 Task: Create a due date automation when advanced on, 2 days after a card is due add content with a description not containing resume at 11:00 AM.
Action: Mouse moved to (1048, 85)
Screenshot: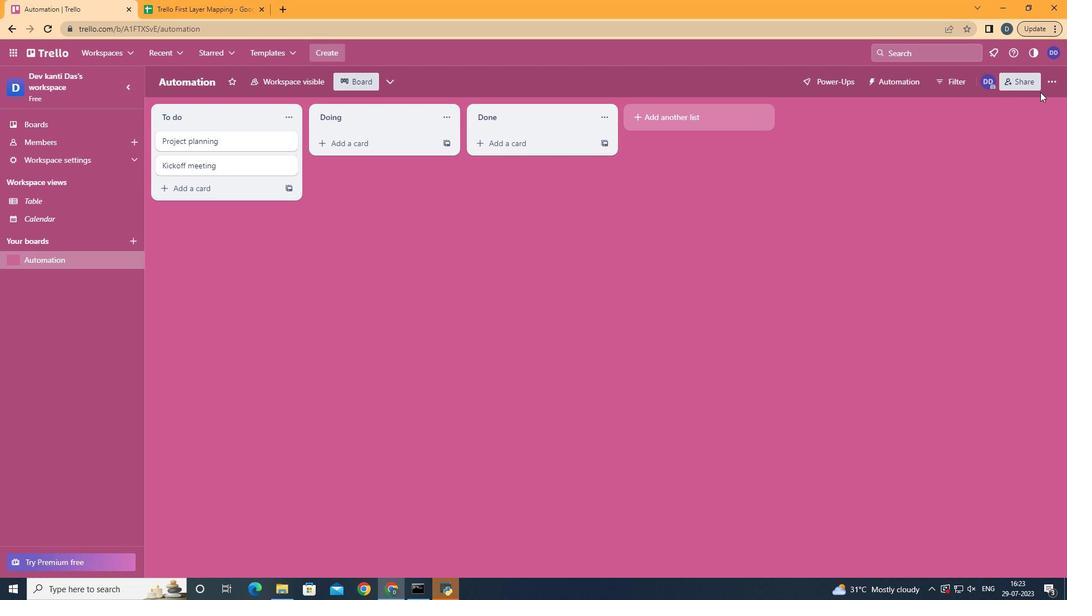 
Action: Mouse pressed left at (1048, 85)
Screenshot: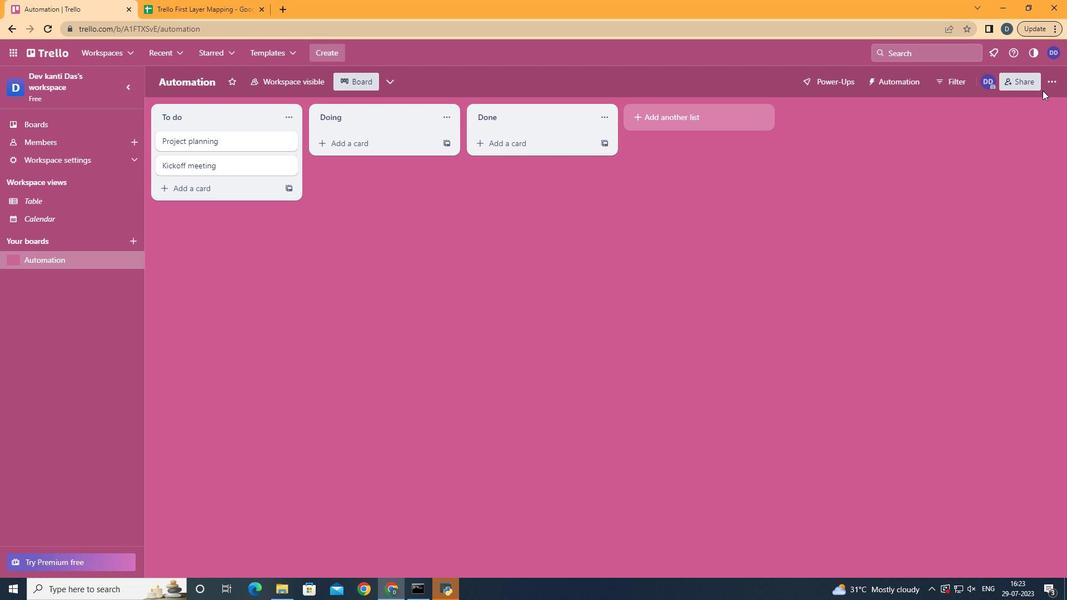 
Action: Mouse moved to (927, 228)
Screenshot: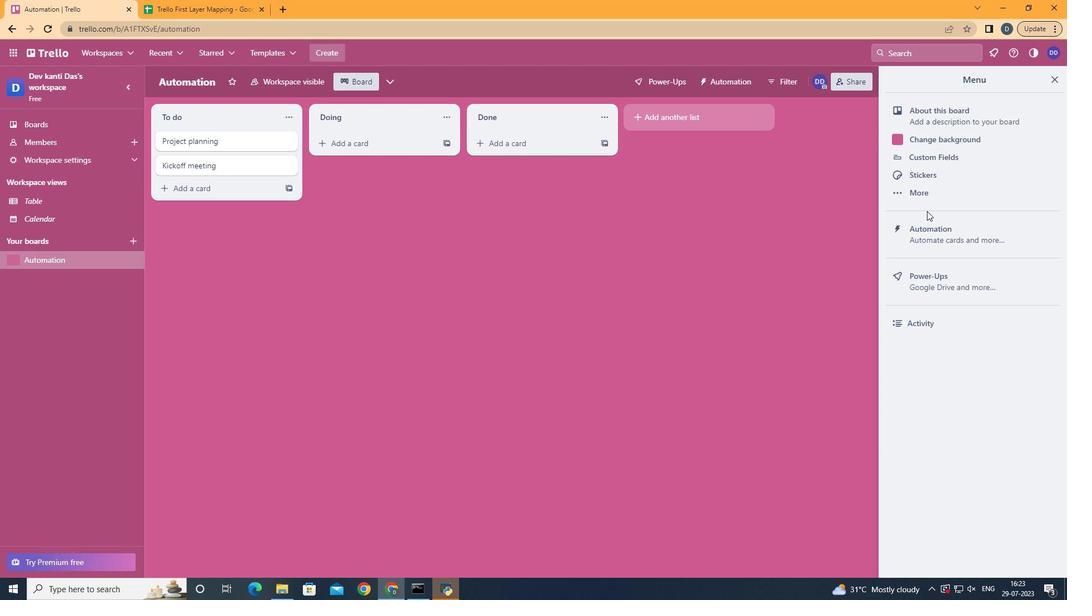 
Action: Mouse pressed left at (927, 228)
Screenshot: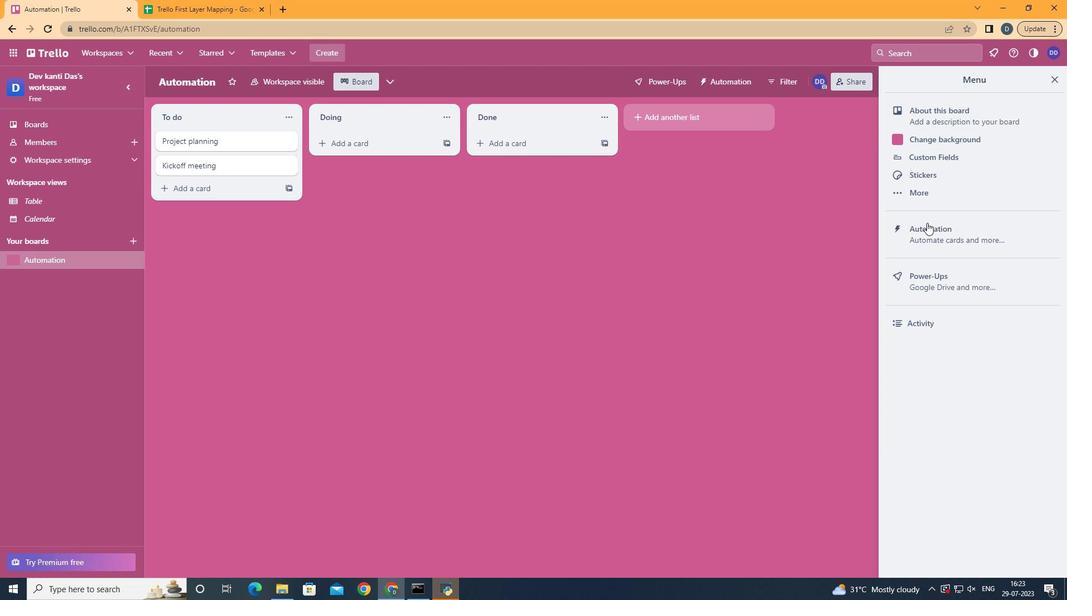 
Action: Mouse moved to (187, 196)
Screenshot: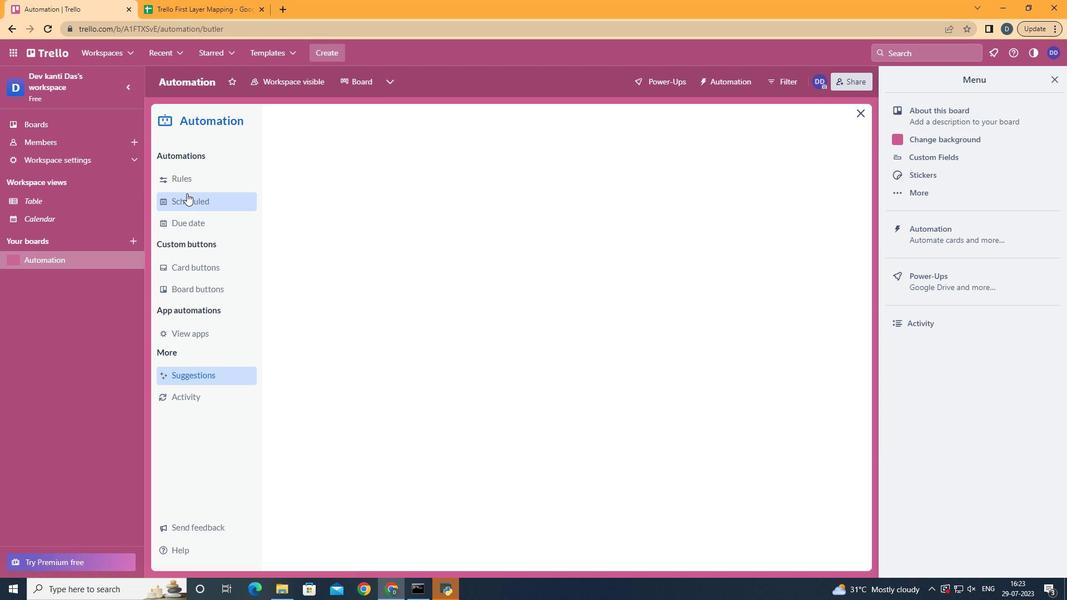 
Action: Mouse pressed left at (187, 196)
Screenshot: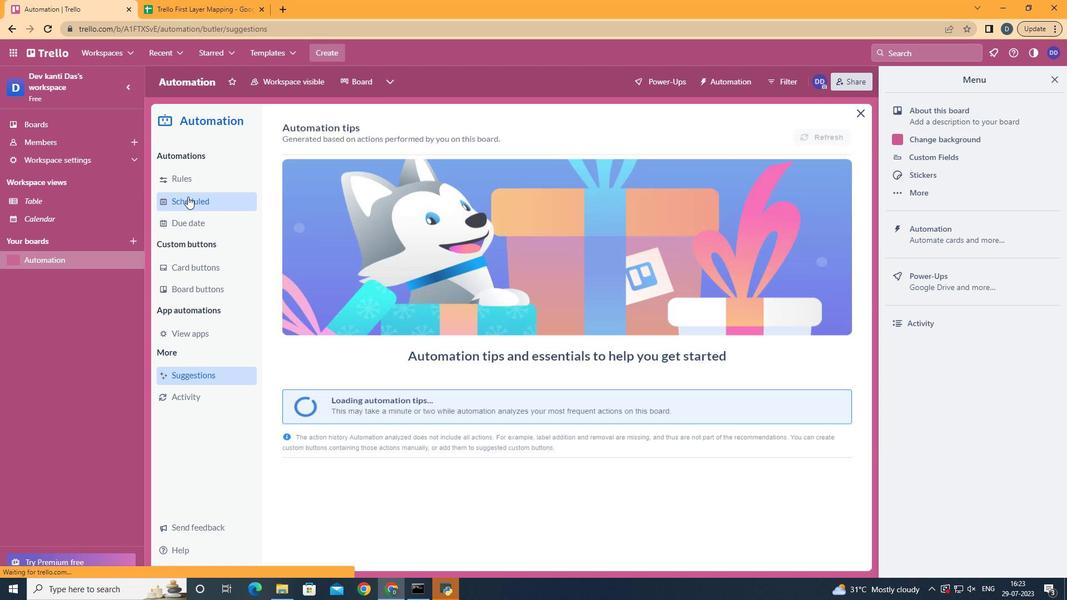 
Action: Mouse moved to (188, 226)
Screenshot: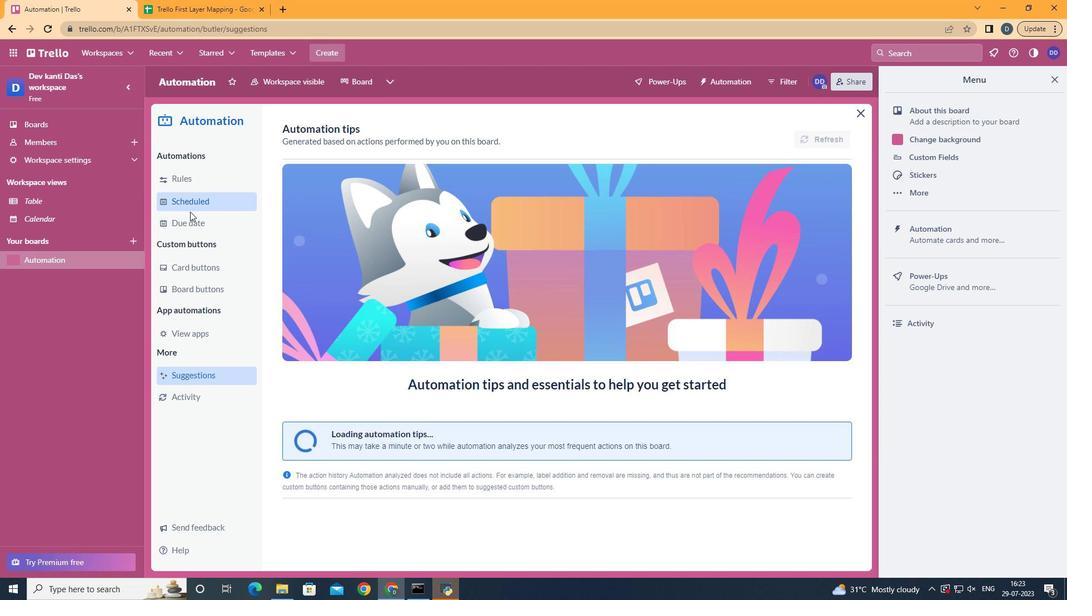
Action: Mouse pressed left at (188, 226)
Screenshot: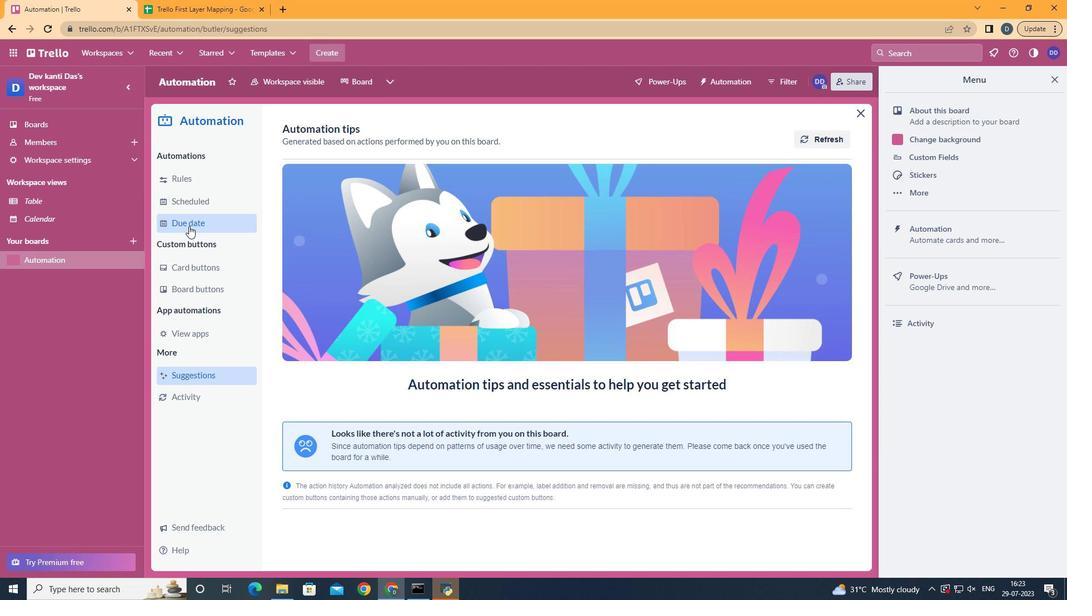
Action: Mouse moved to (801, 130)
Screenshot: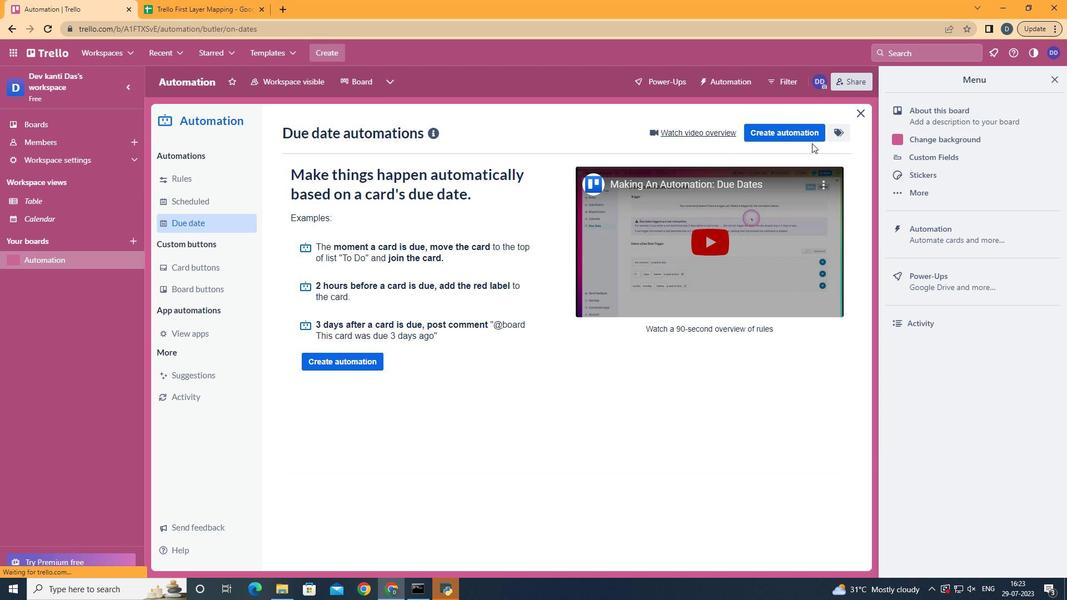 
Action: Mouse pressed left at (801, 130)
Screenshot: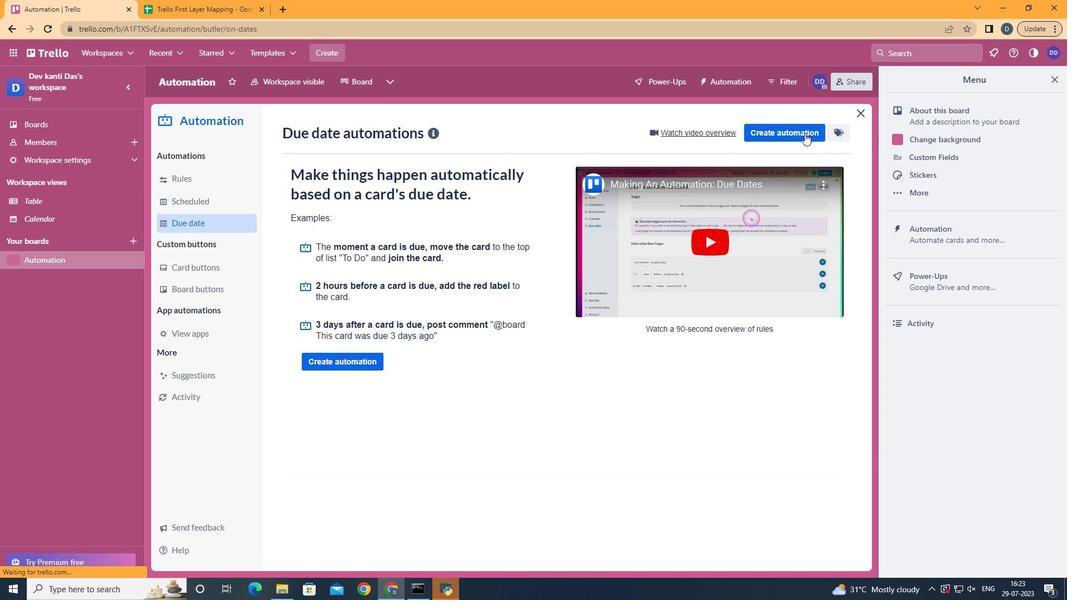 
Action: Mouse moved to (644, 237)
Screenshot: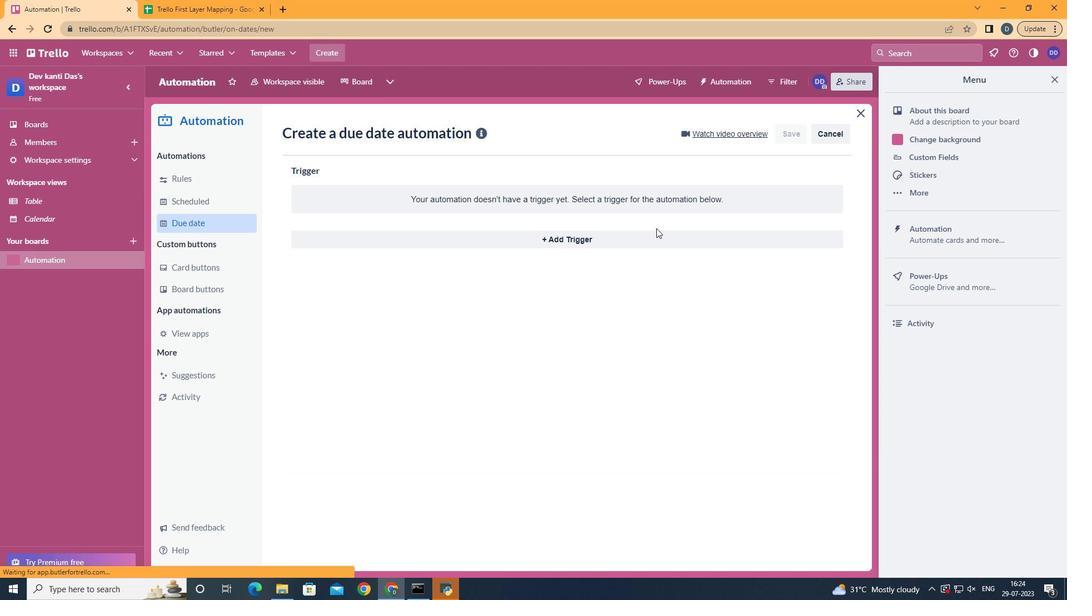 
Action: Mouse pressed left at (644, 237)
Screenshot: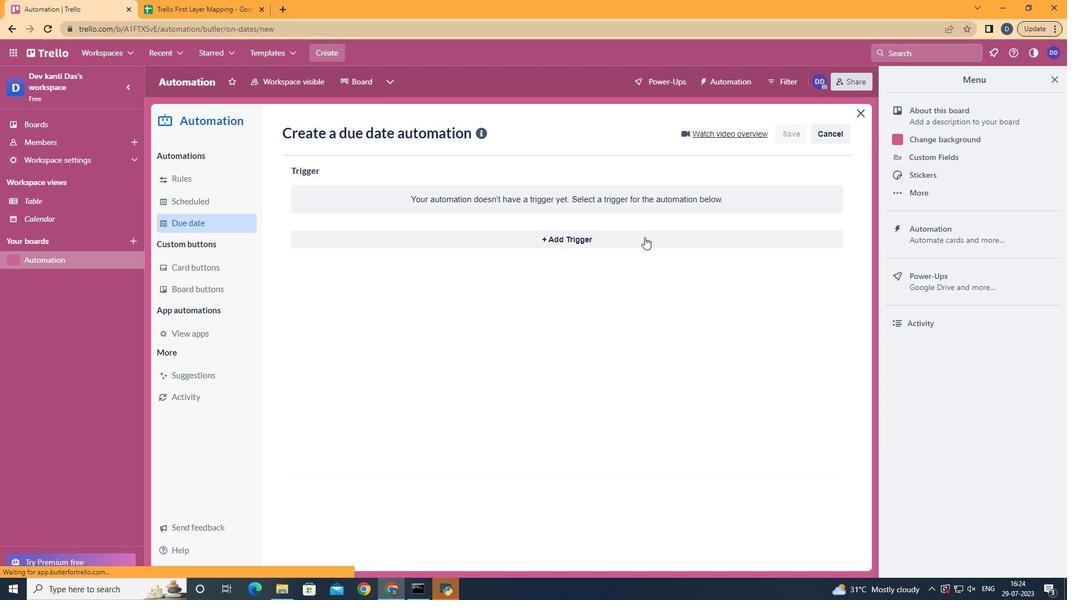 
Action: Mouse moved to (393, 444)
Screenshot: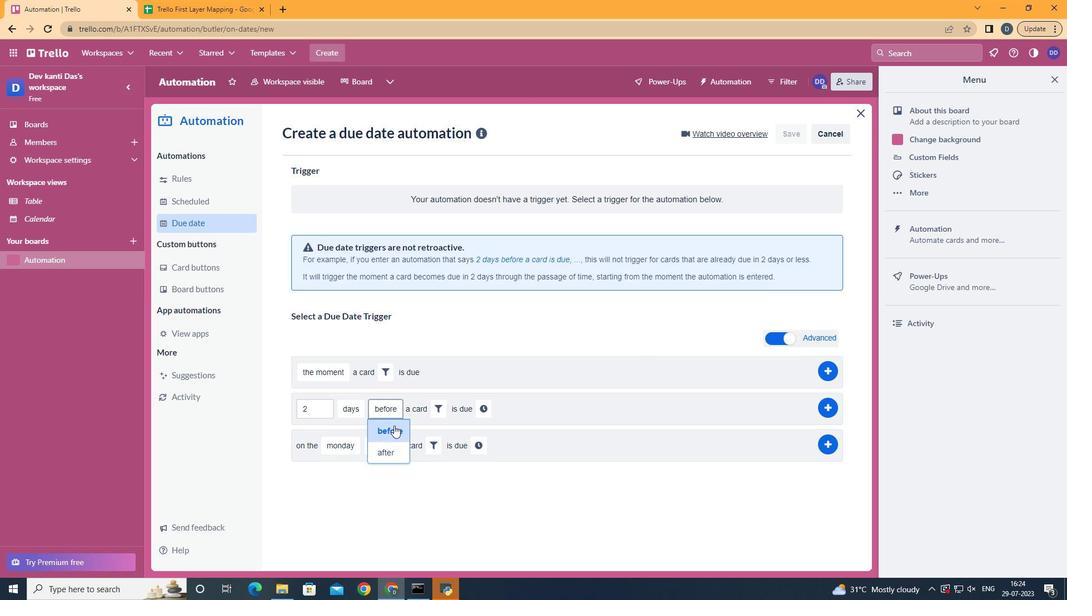 
Action: Mouse pressed left at (393, 444)
Screenshot: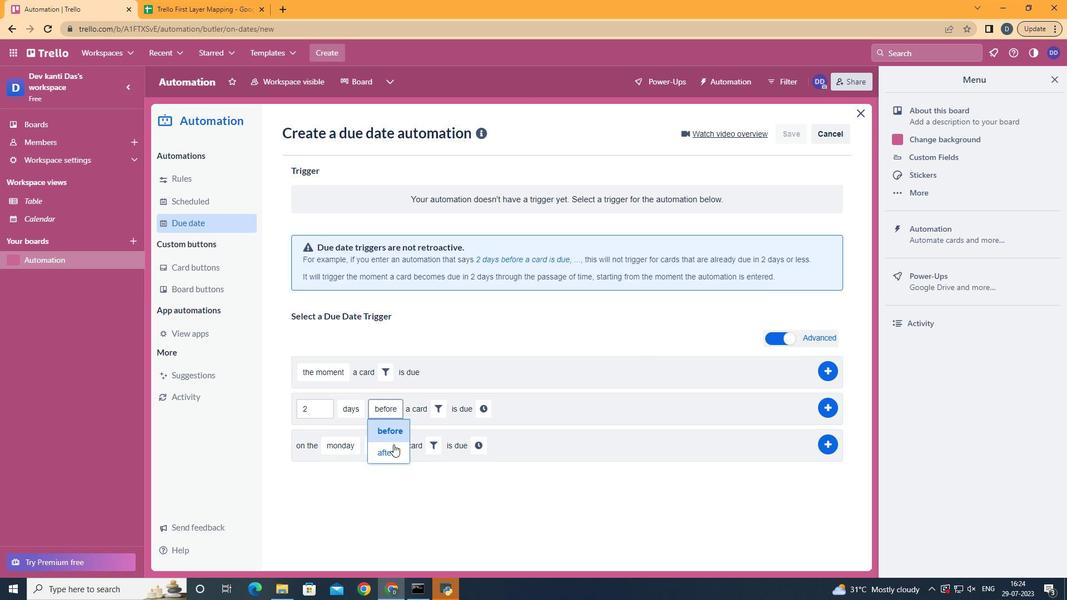 
Action: Mouse moved to (433, 406)
Screenshot: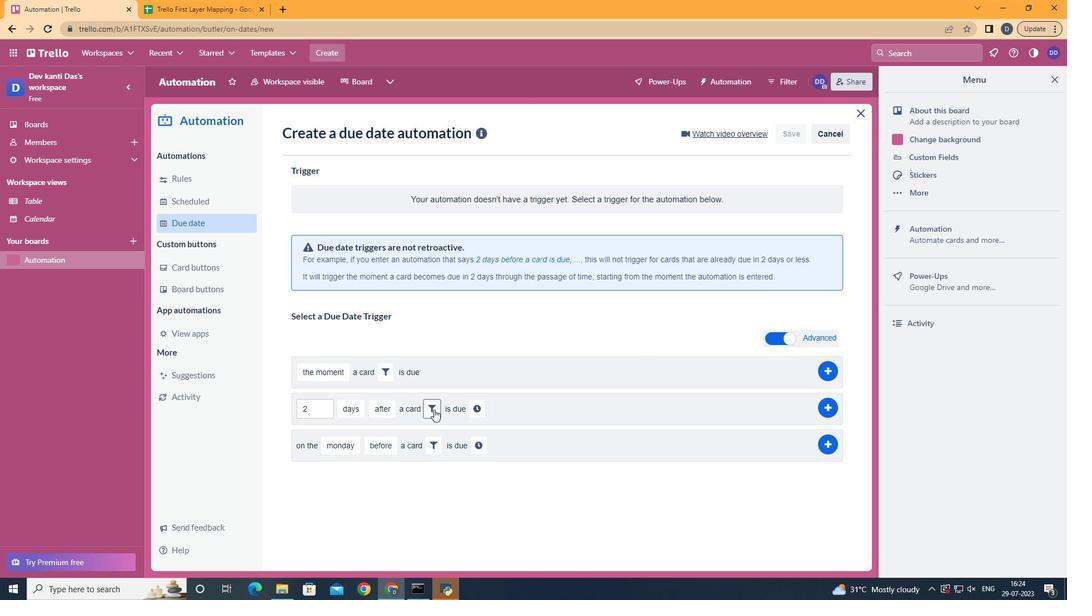 
Action: Mouse pressed left at (433, 406)
Screenshot: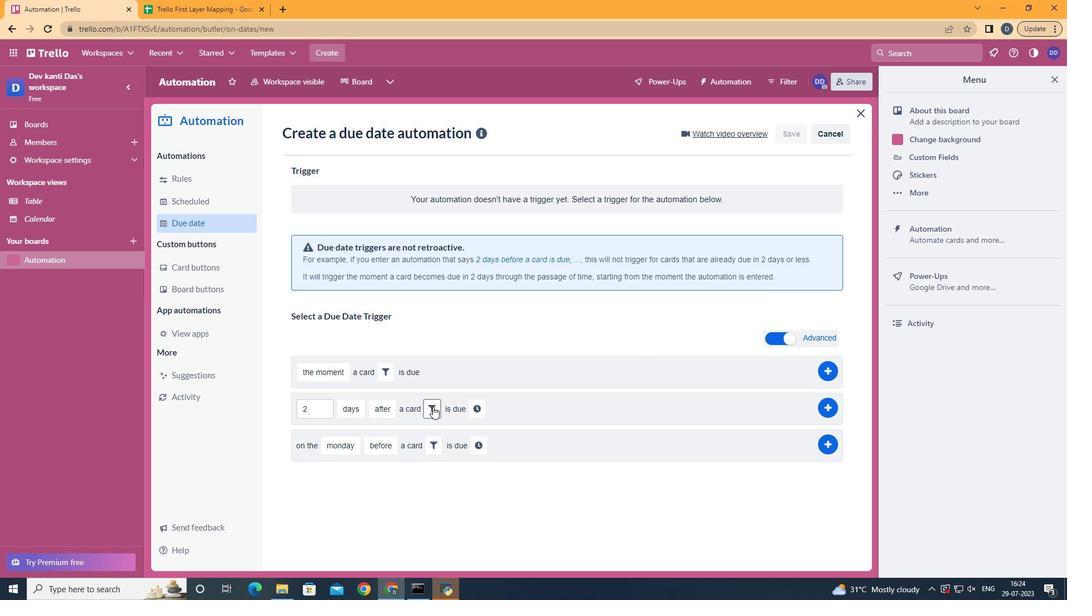 
Action: Mouse moved to (575, 451)
Screenshot: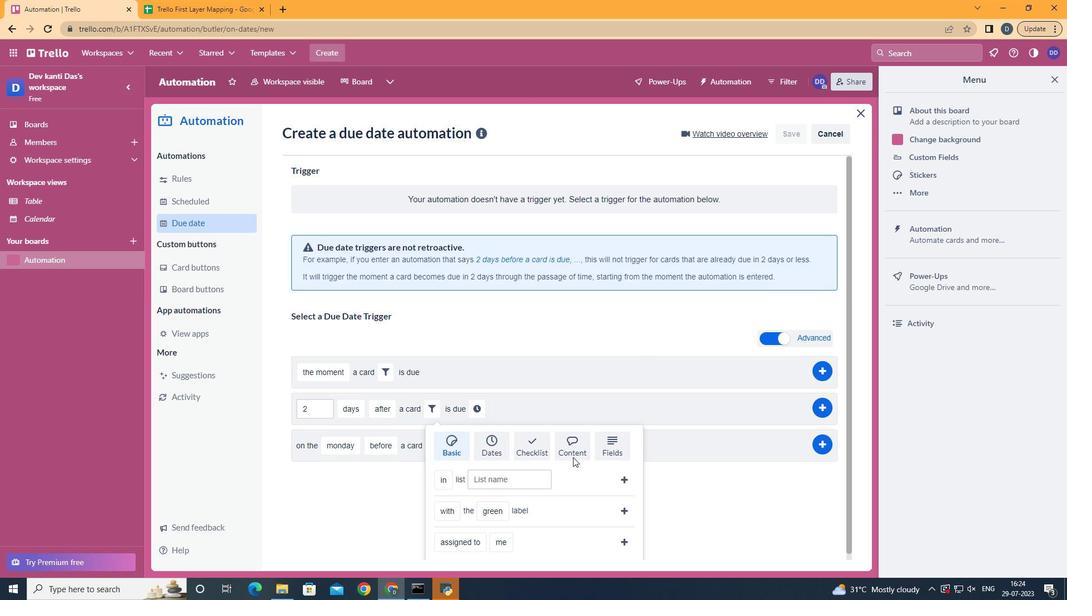 
Action: Mouse pressed left at (575, 451)
Screenshot: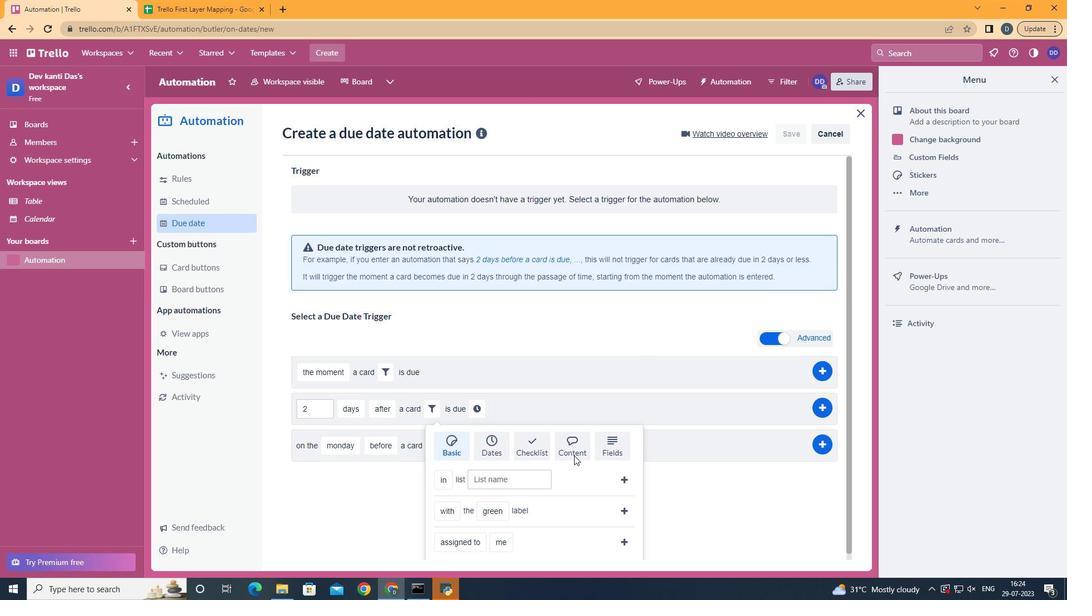 
Action: Mouse moved to (491, 523)
Screenshot: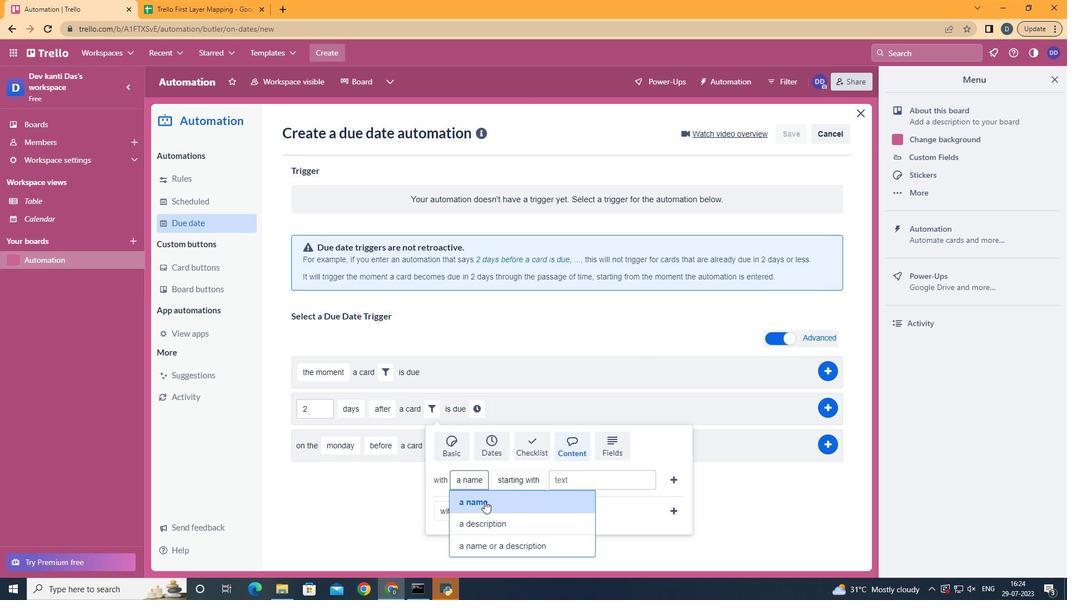 
Action: Mouse pressed left at (491, 523)
Screenshot: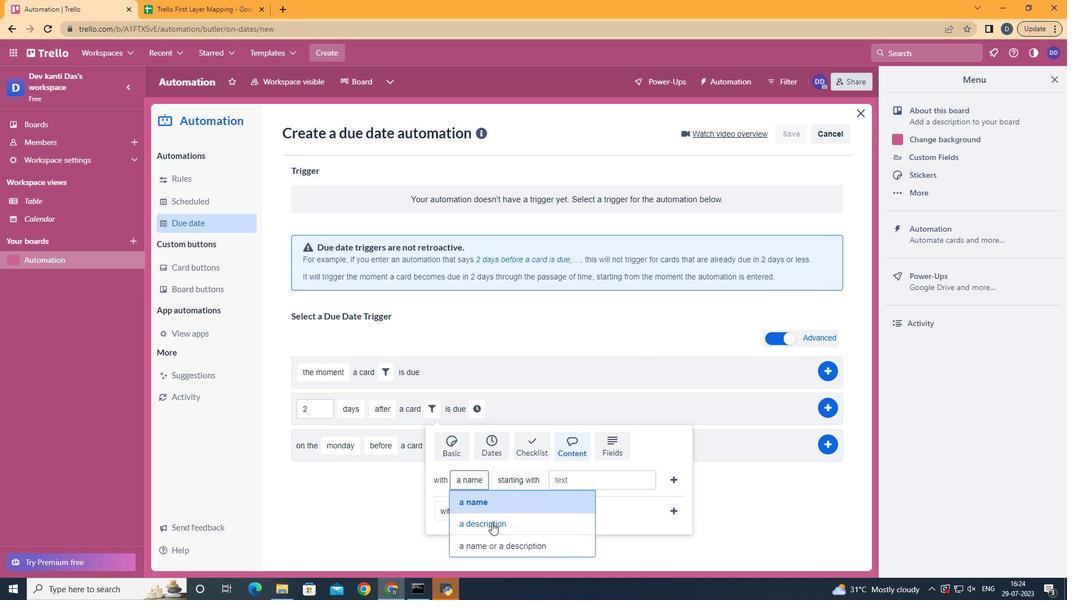 
Action: Mouse moved to (553, 458)
Screenshot: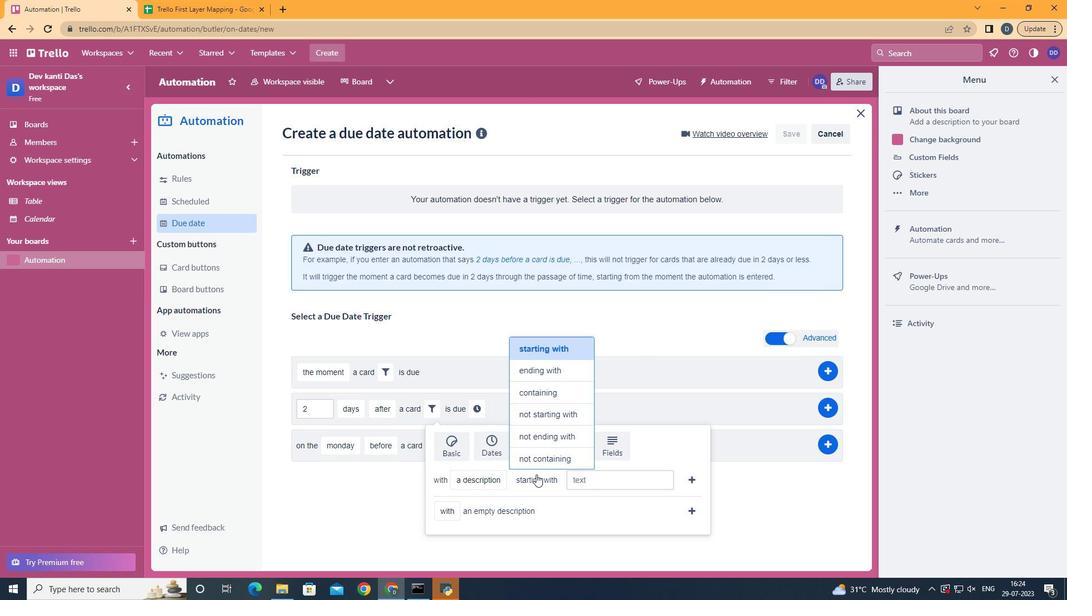 
Action: Mouse pressed left at (553, 458)
Screenshot: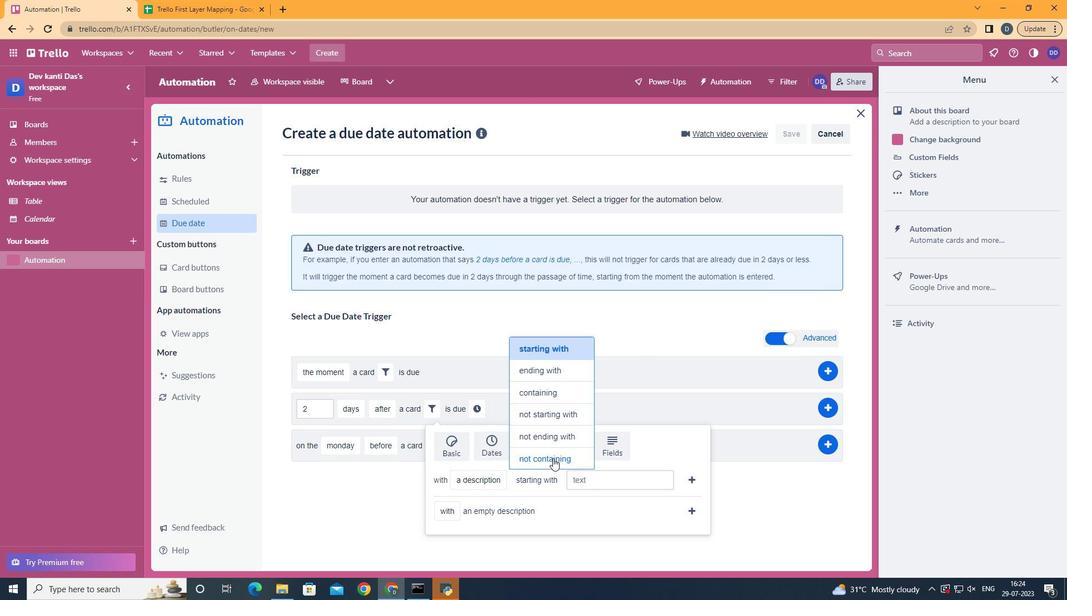 
Action: Mouse moved to (638, 487)
Screenshot: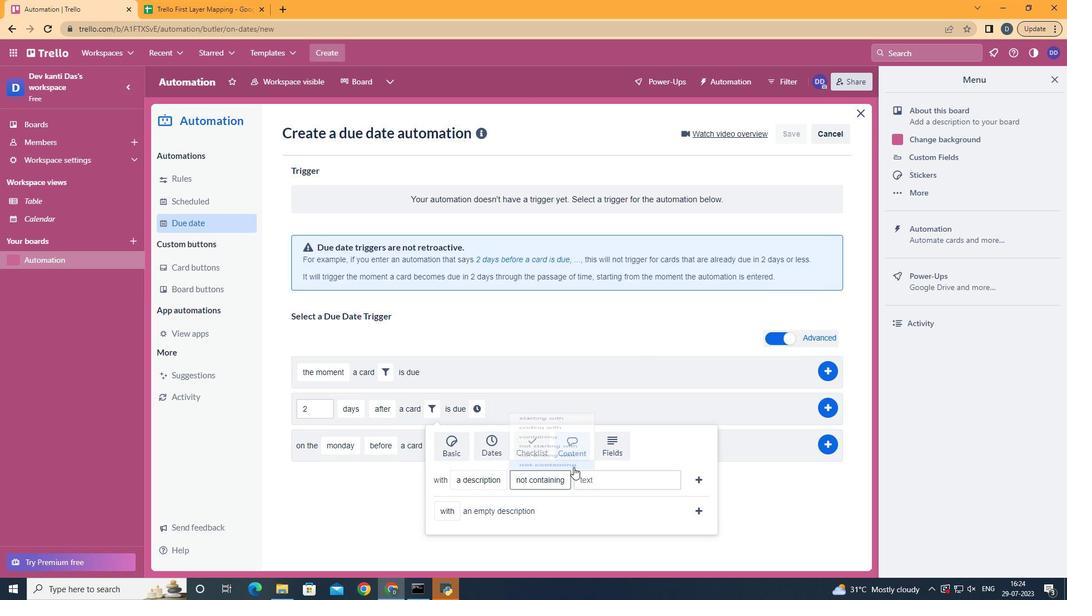
Action: Mouse pressed left at (638, 487)
Screenshot: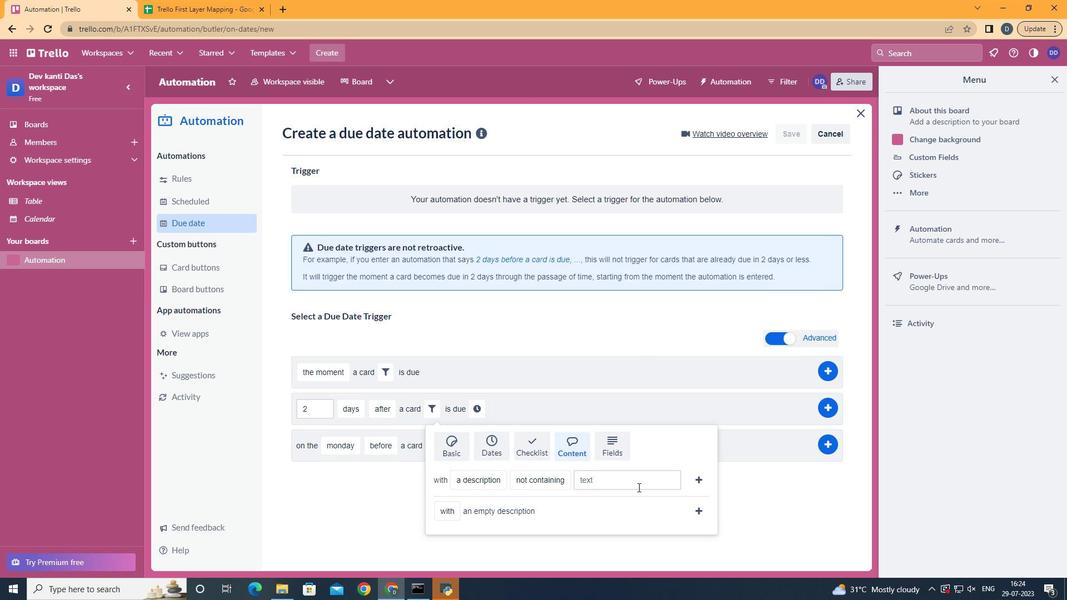 
Action: Key pressed resume
Screenshot: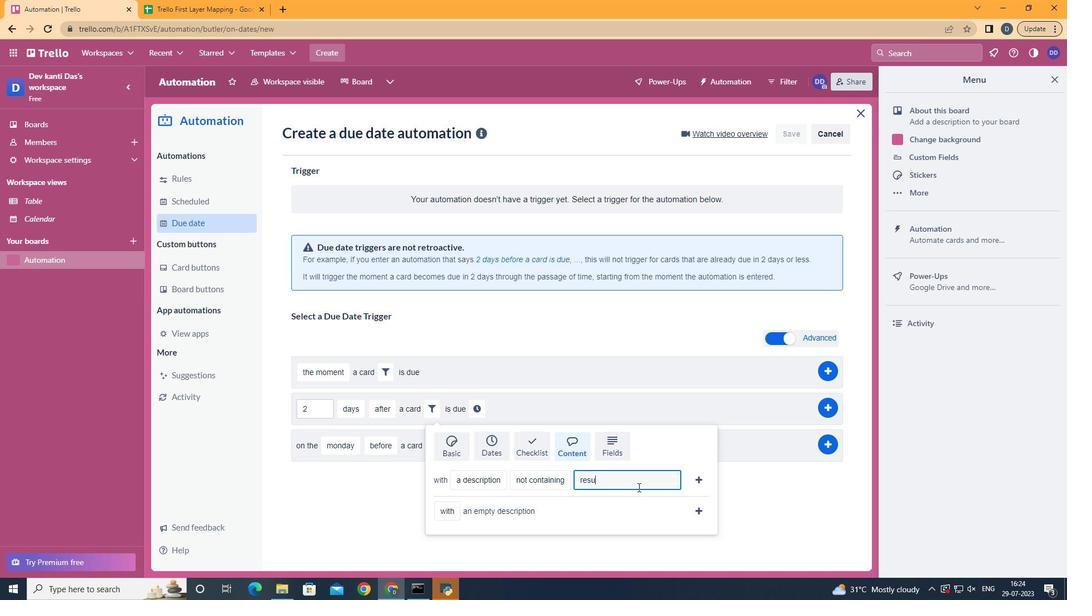 
Action: Mouse moved to (704, 475)
Screenshot: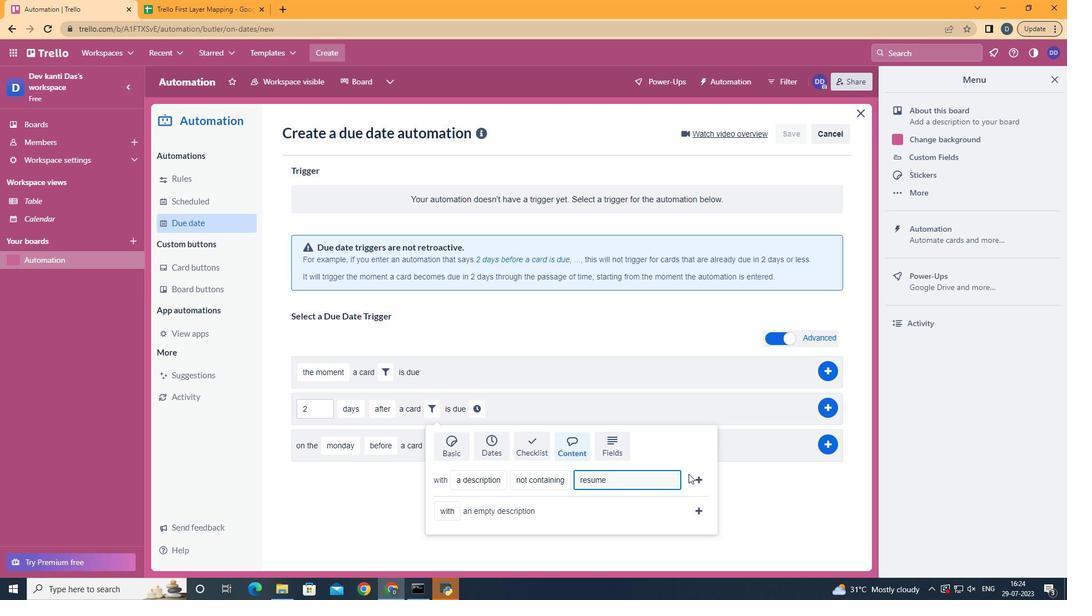 
Action: Mouse pressed left at (704, 475)
Screenshot: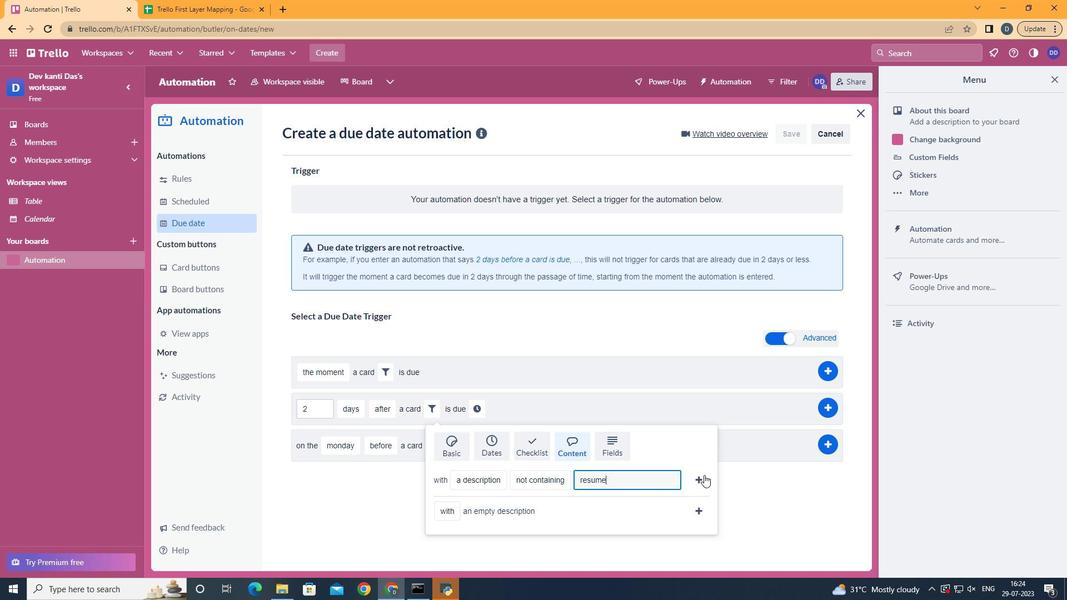 
Action: Mouse moved to (653, 410)
Screenshot: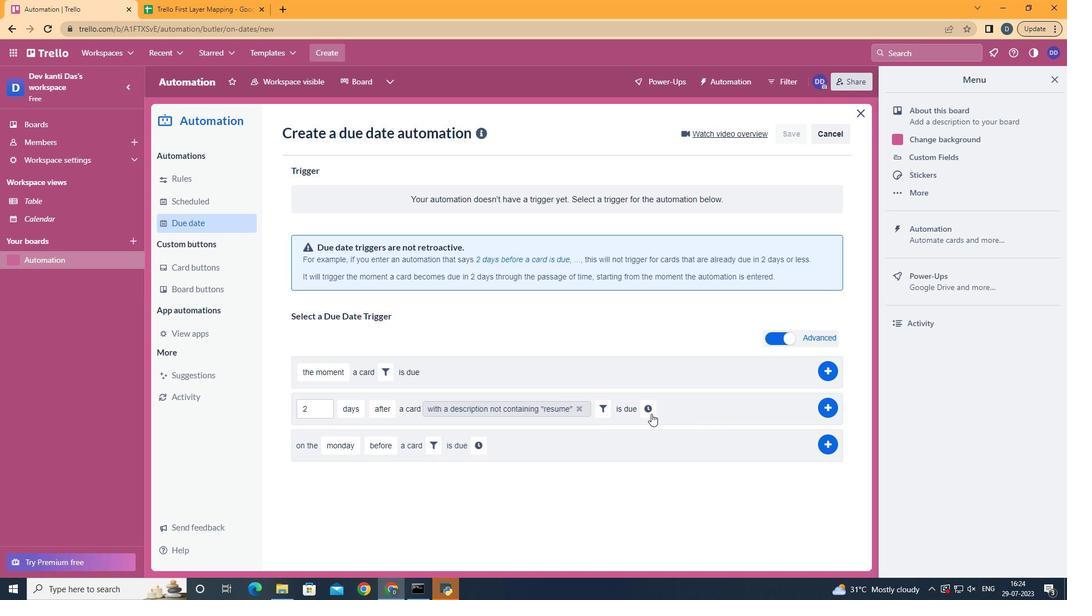 
Action: Mouse pressed left at (653, 410)
Screenshot: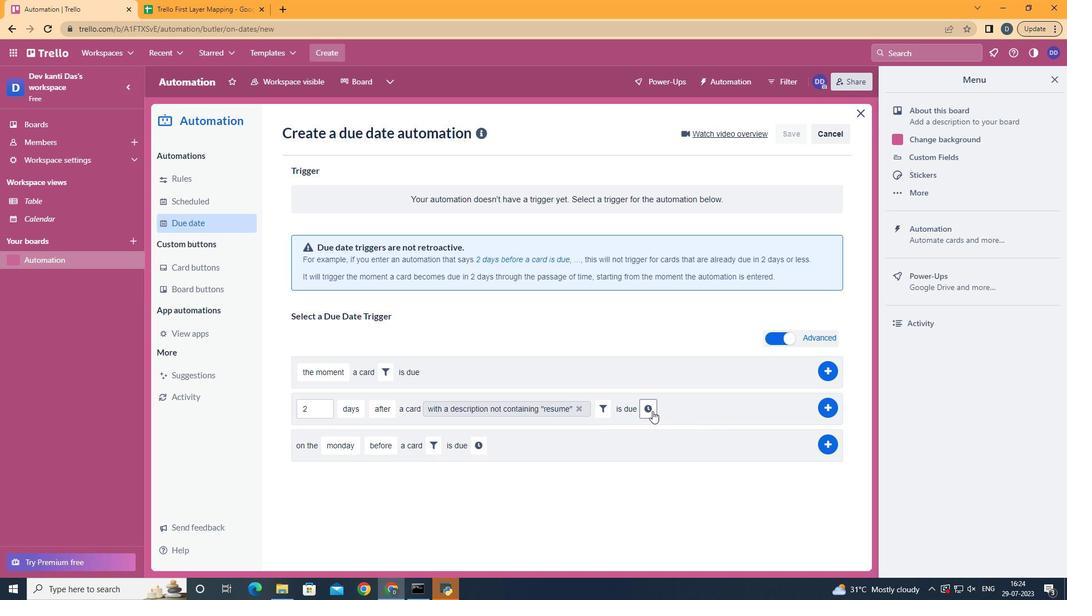 
Action: Mouse moved to (683, 413)
Screenshot: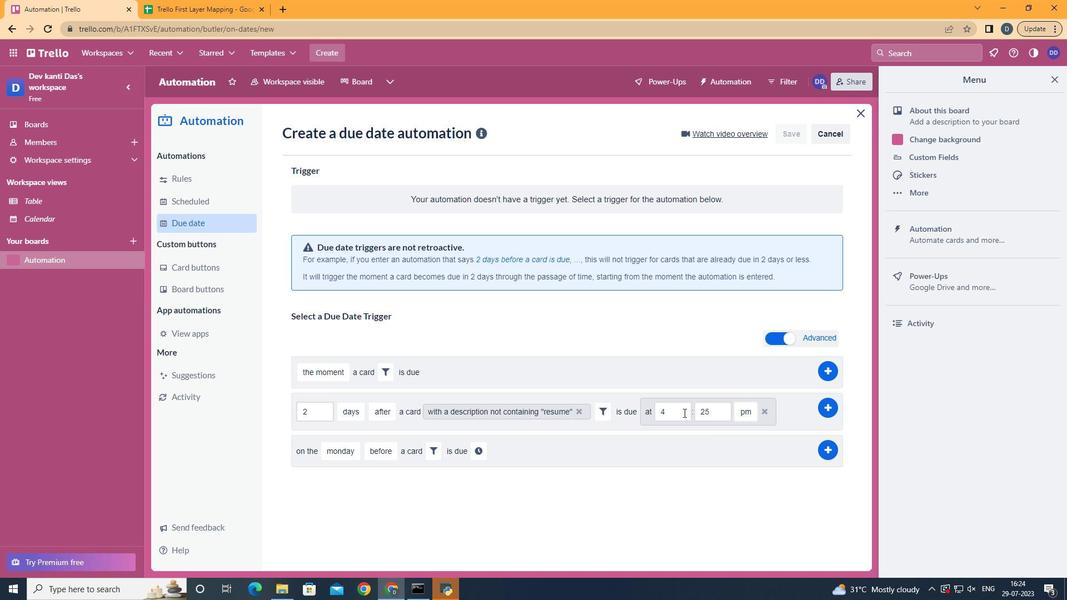 
Action: Mouse pressed left at (683, 413)
Screenshot: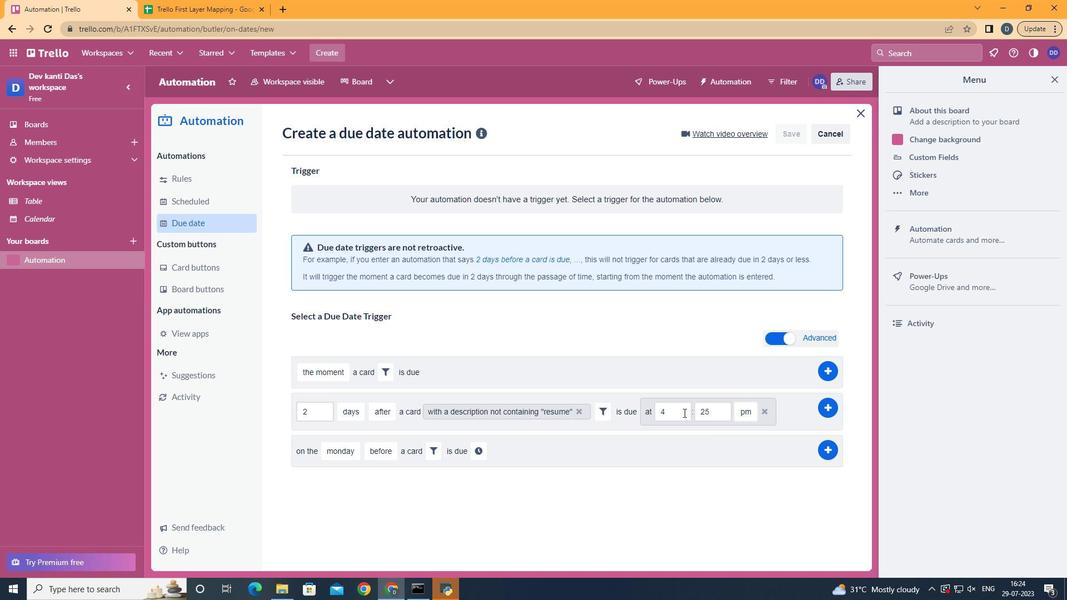 
Action: Key pressed <Key.backspace>11
Screenshot: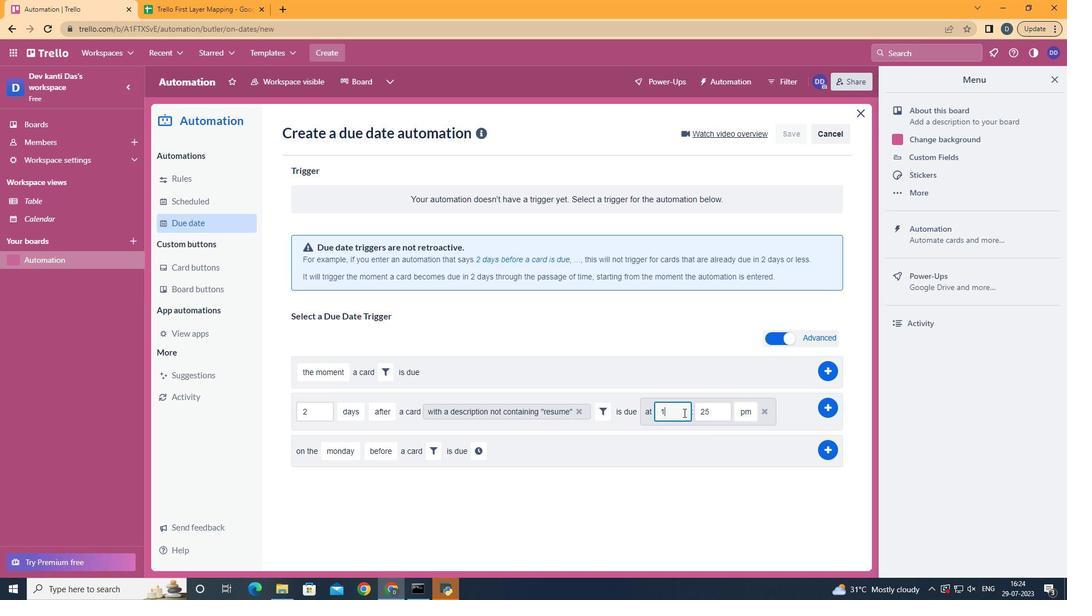 
Action: Mouse moved to (721, 410)
Screenshot: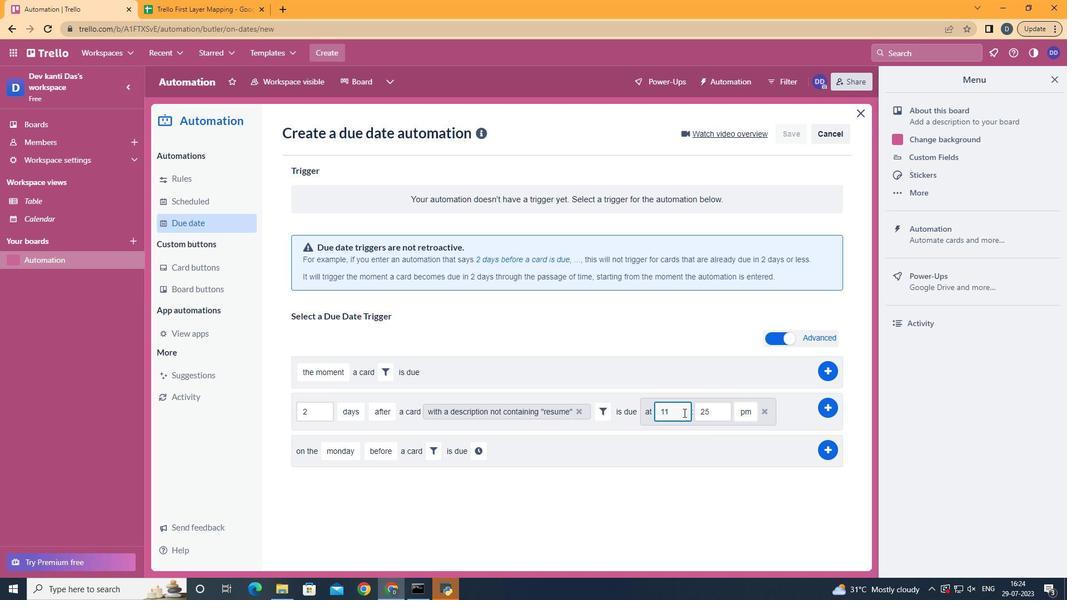 
Action: Mouse pressed left at (721, 410)
Screenshot: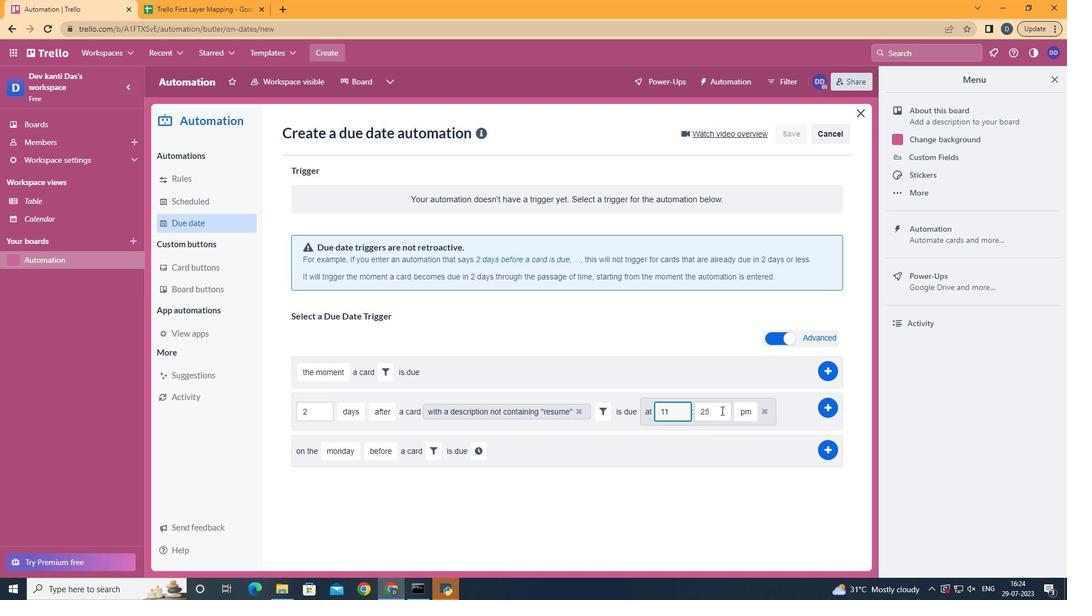 
Action: Key pressed <Key.backspace><Key.backspace>00
Screenshot: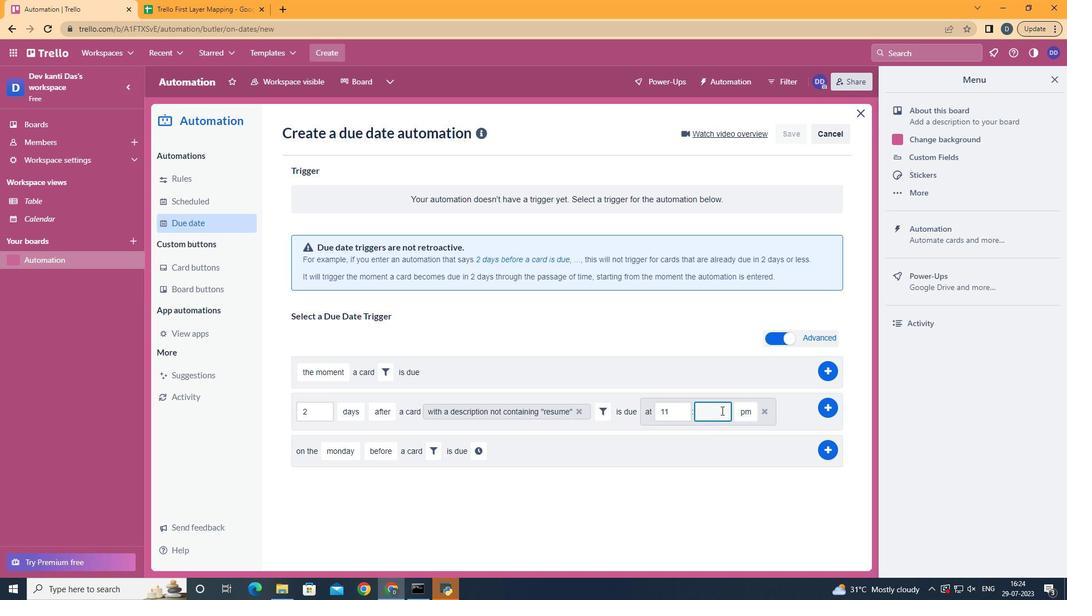 
Action: Mouse moved to (742, 427)
Screenshot: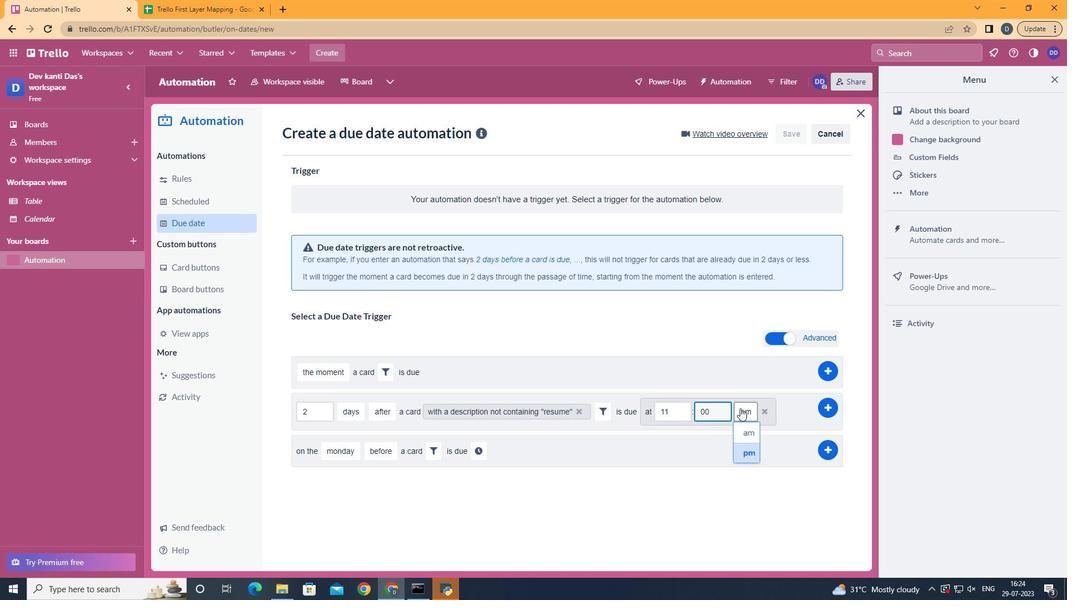 
Action: Mouse pressed left at (742, 427)
Screenshot: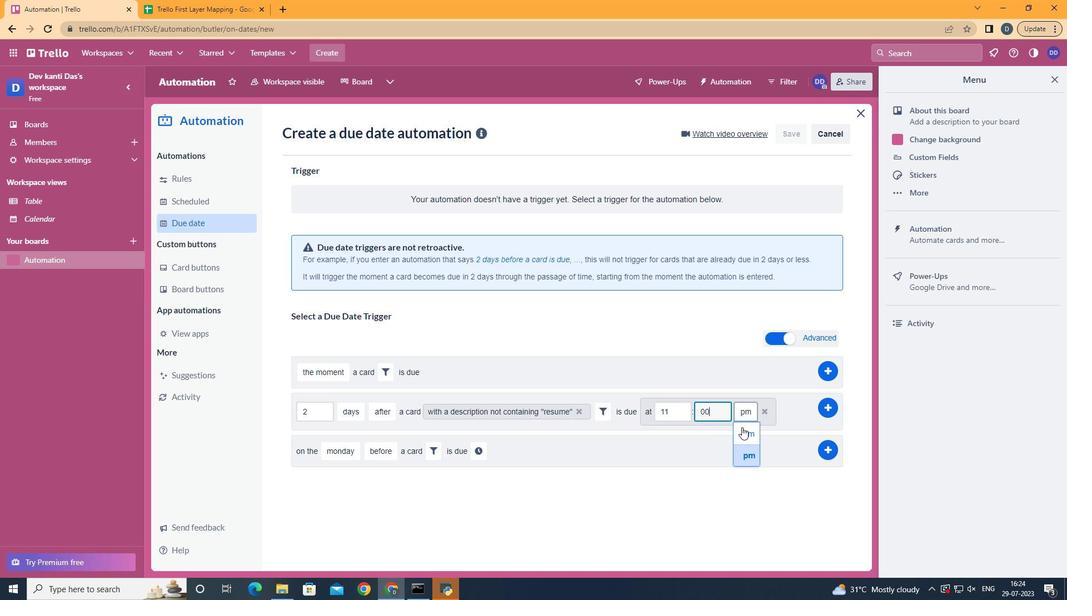 
